 Task: Change the avatar of your profile to Tamagotchi.
Action: Mouse moved to (1088, 29)
Screenshot: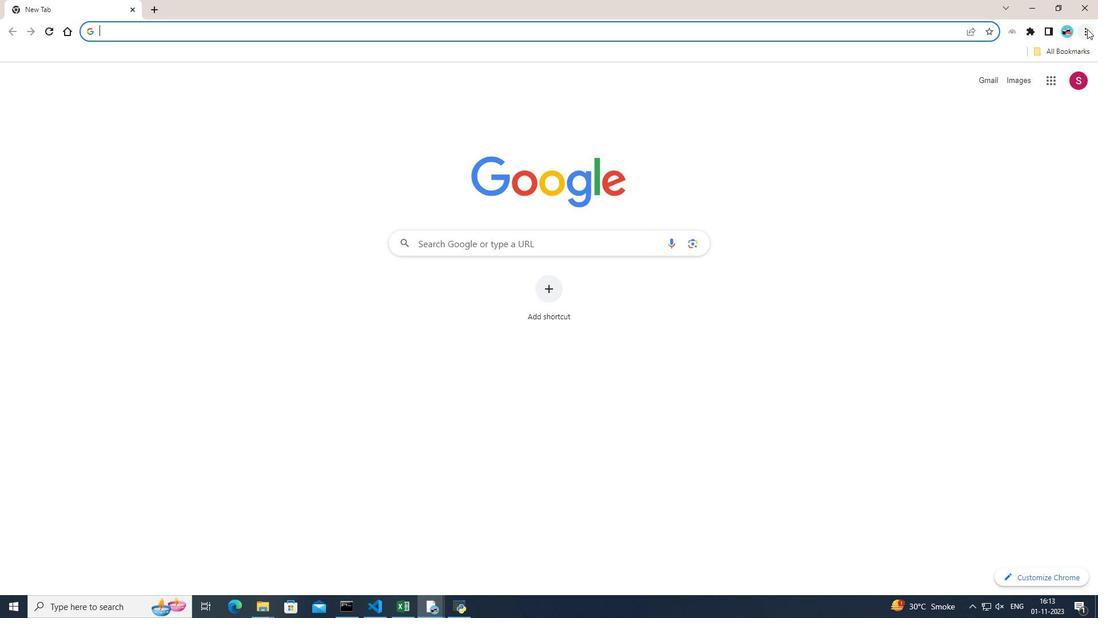 
Action: Mouse pressed left at (1088, 29)
Screenshot: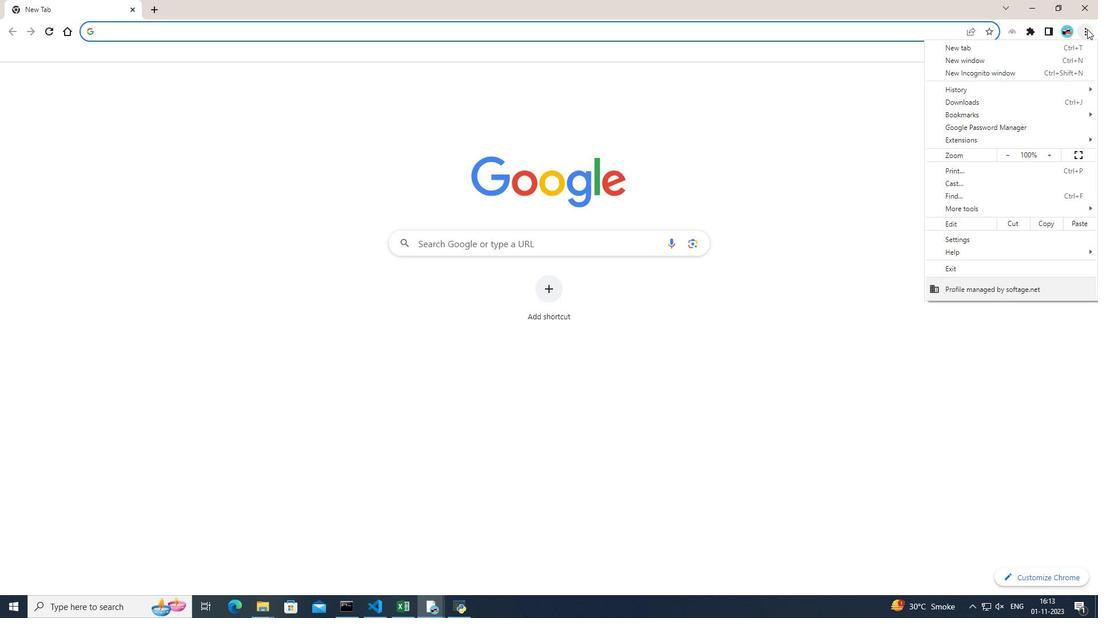 
Action: Mouse moved to (960, 243)
Screenshot: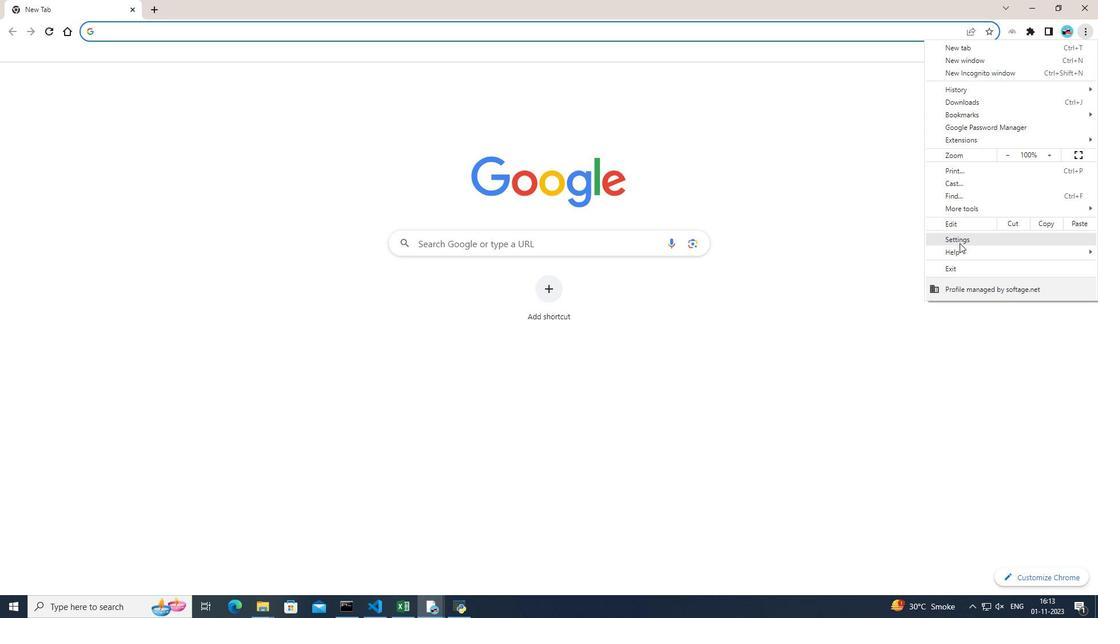 
Action: Mouse pressed left at (960, 243)
Screenshot: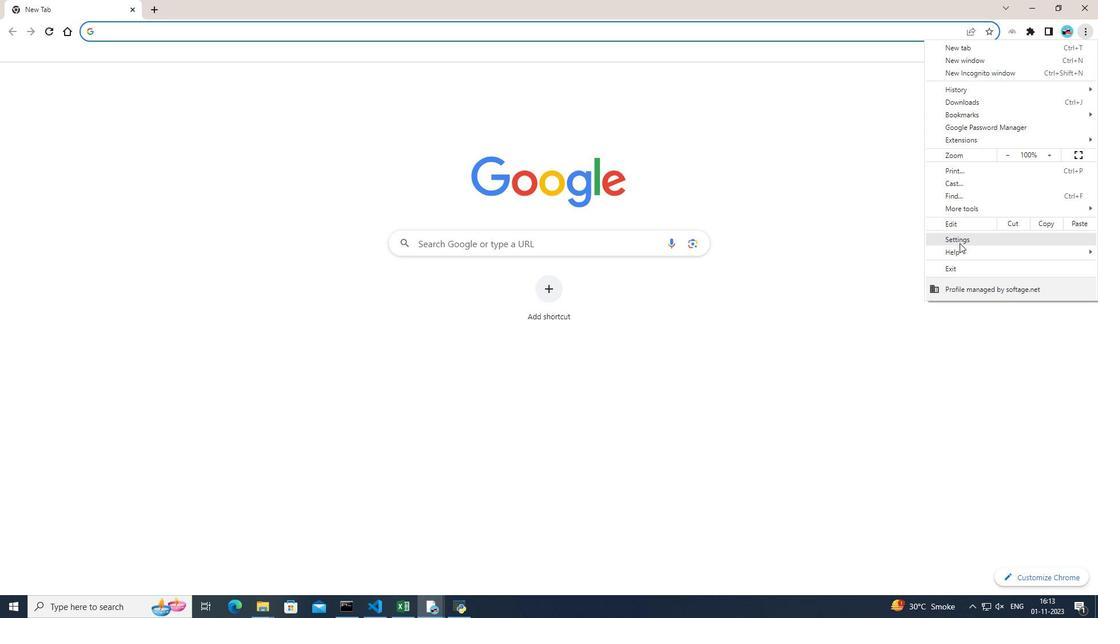 
Action: Mouse moved to (624, 266)
Screenshot: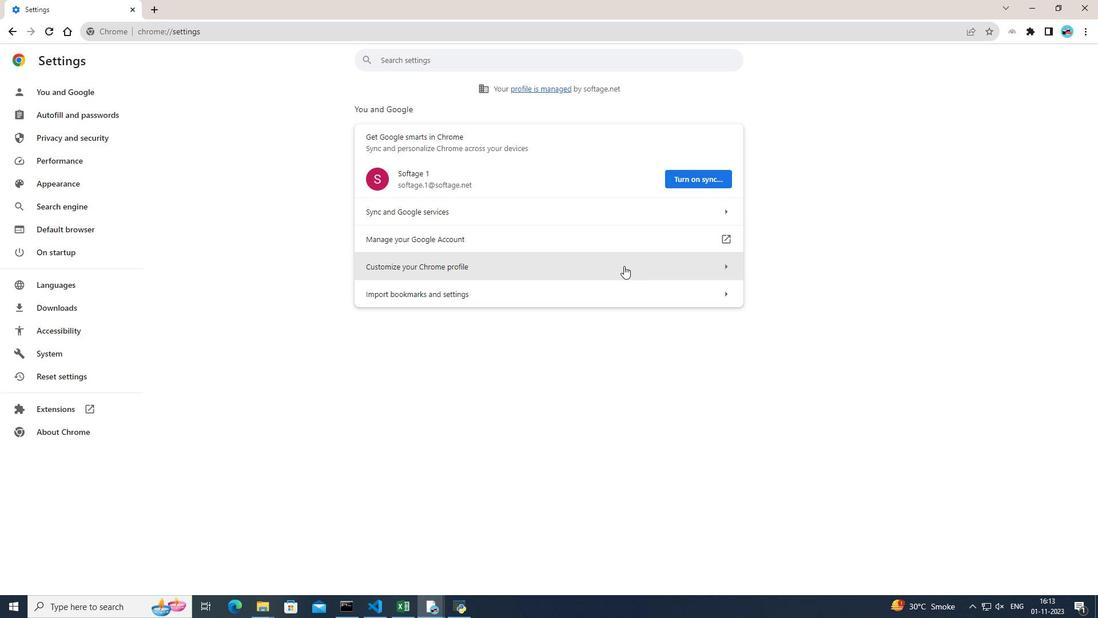 
Action: Mouse pressed left at (624, 266)
Screenshot: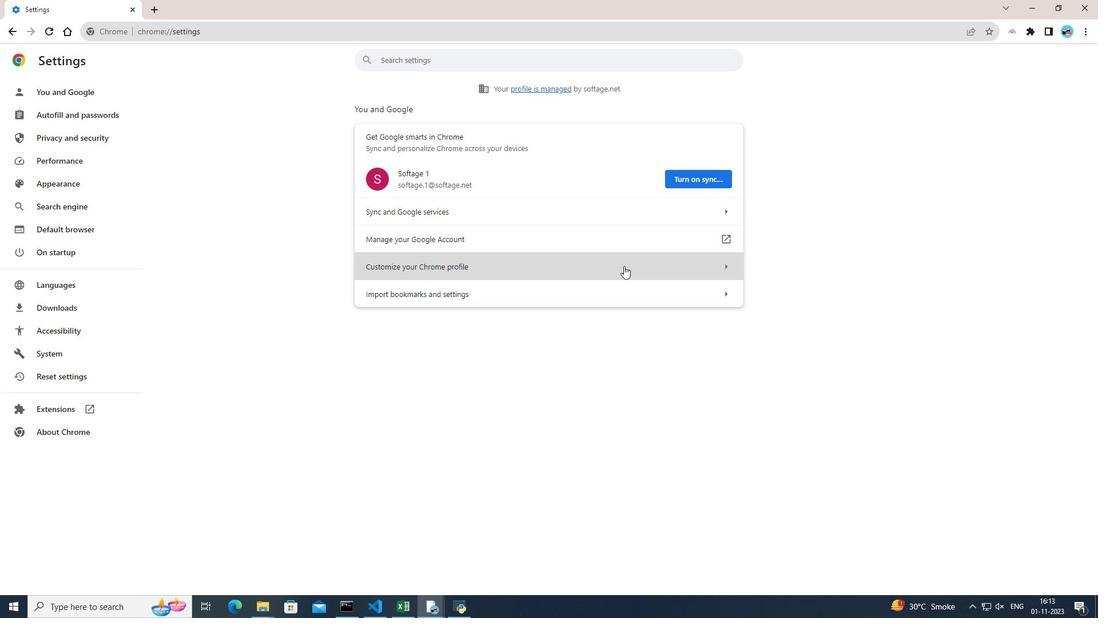 
Action: Mouse moved to (823, 302)
Screenshot: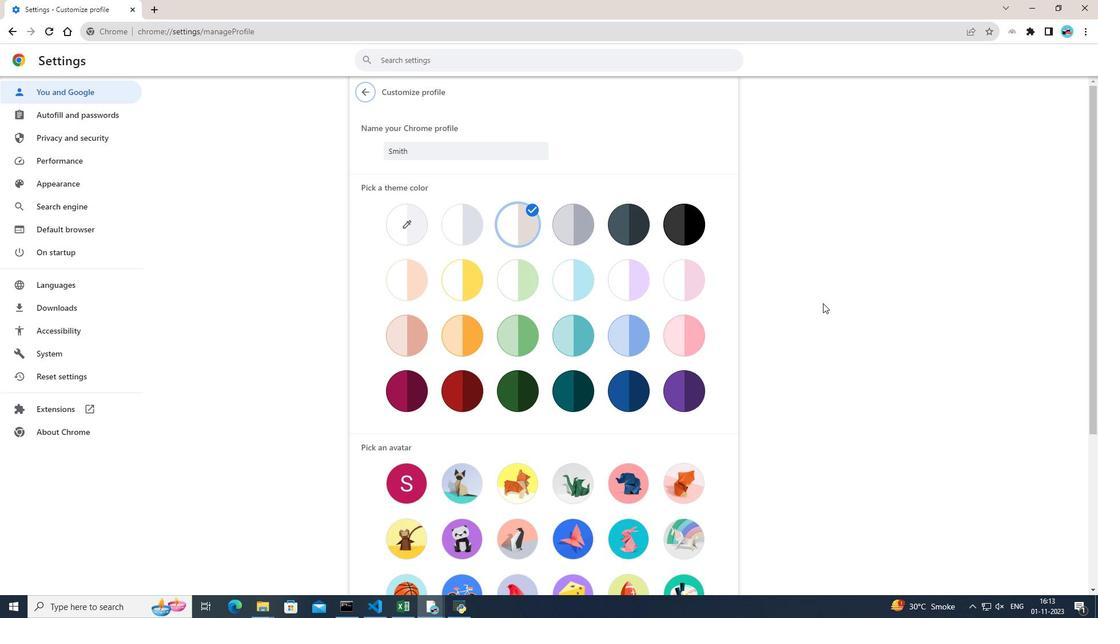 
Action: Mouse scrolled (823, 302) with delta (0, 0)
Screenshot: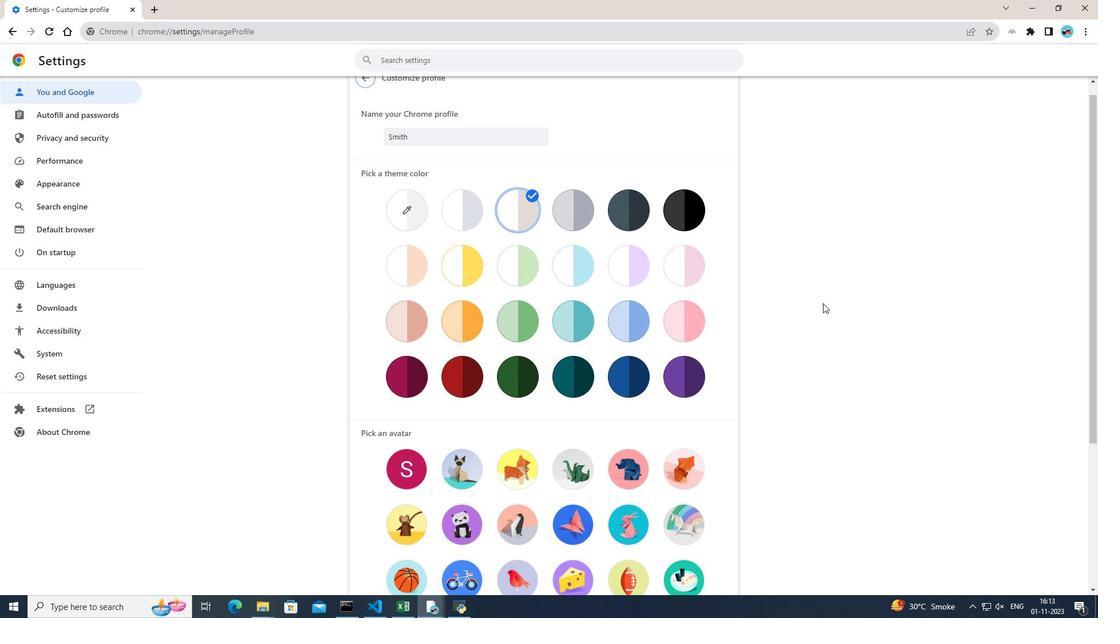 
Action: Mouse moved to (823, 303)
Screenshot: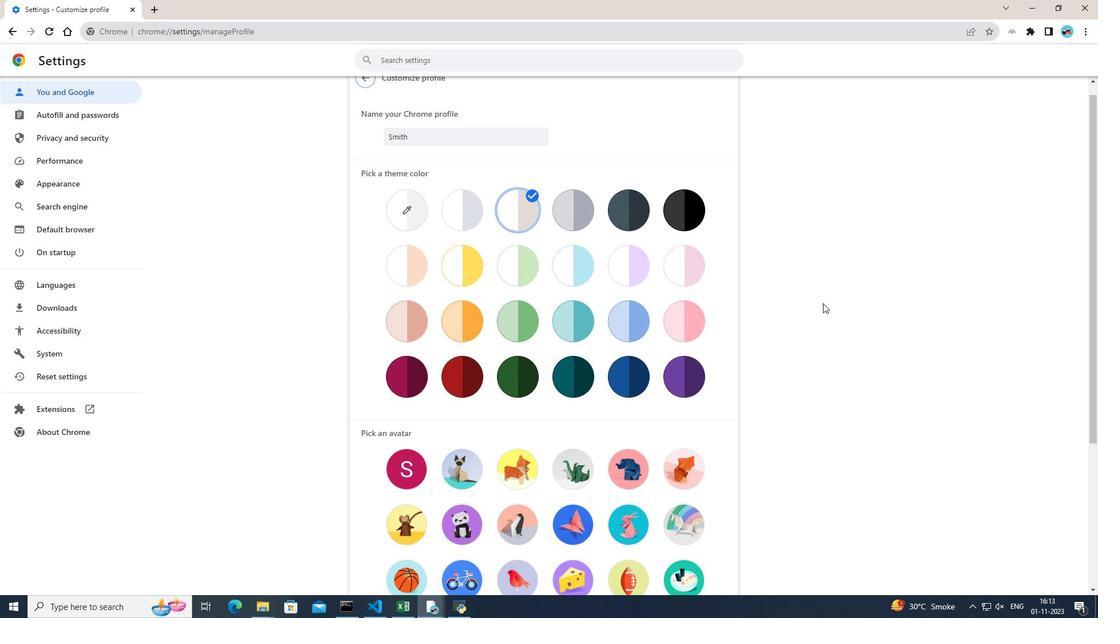 
Action: Mouse scrolled (823, 302) with delta (0, 0)
Screenshot: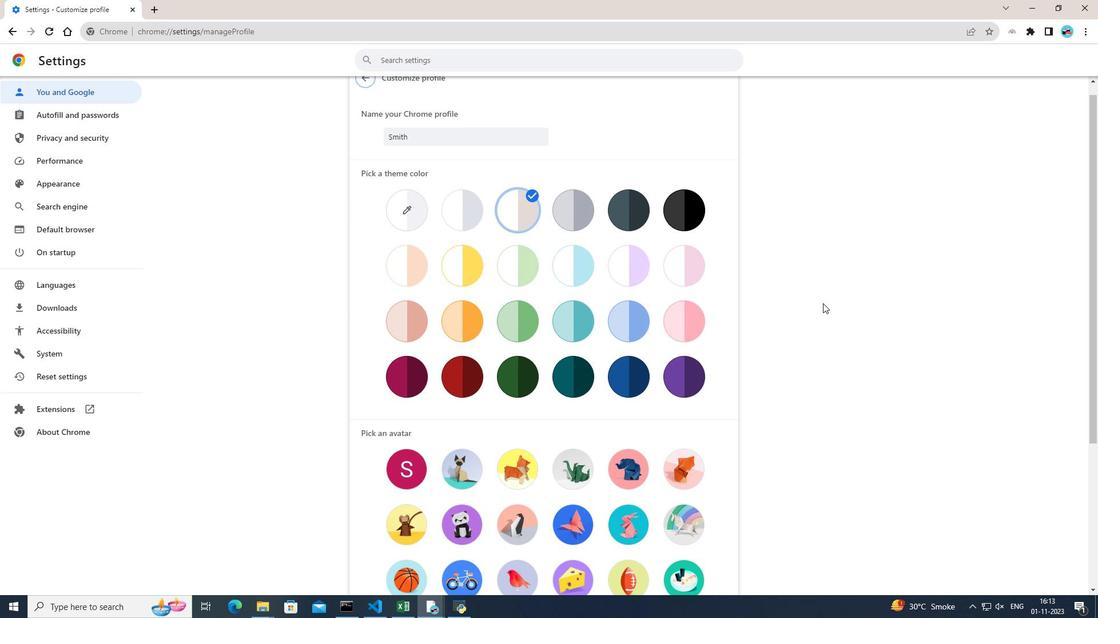 
Action: Mouse scrolled (823, 302) with delta (0, 0)
Screenshot: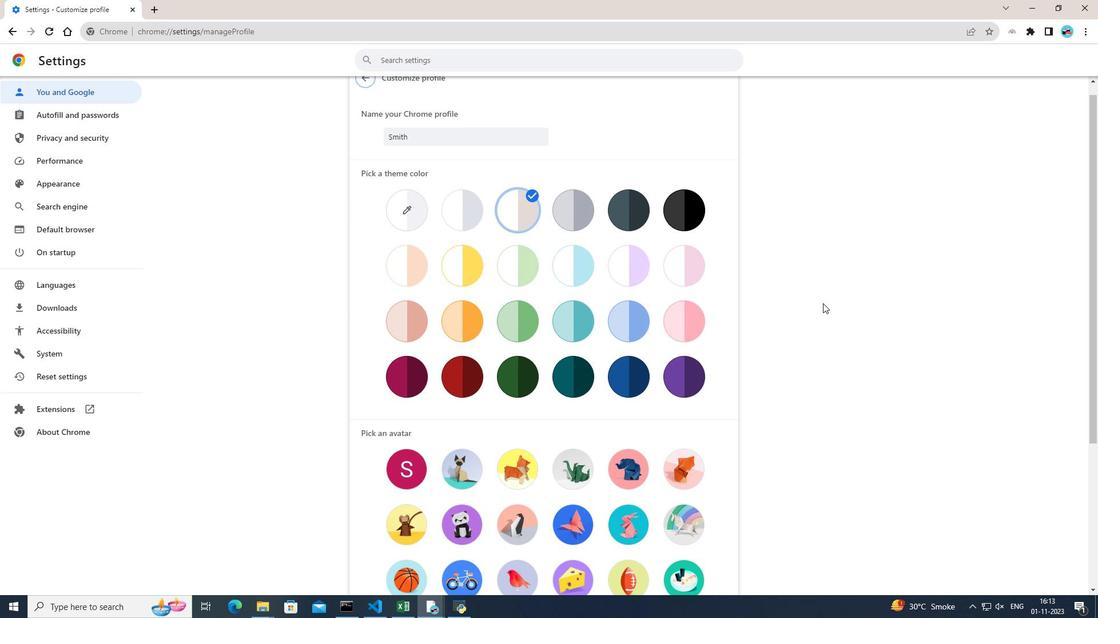 
Action: Mouse scrolled (823, 302) with delta (0, 0)
Screenshot: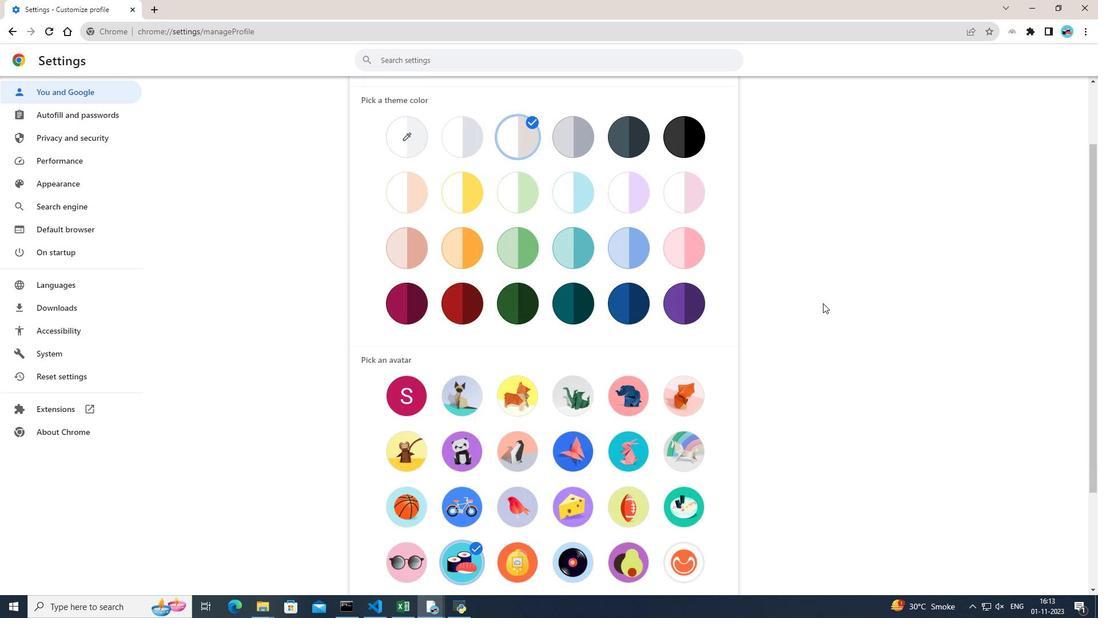 
Action: Mouse scrolled (823, 302) with delta (0, 0)
Screenshot: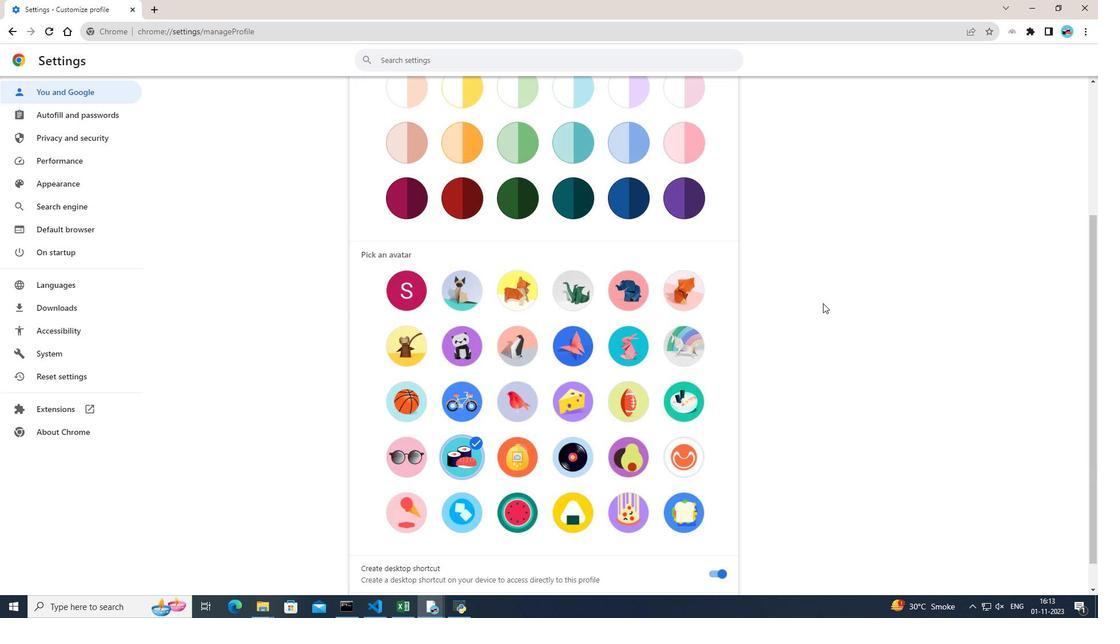 
Action: Mouse moved to (520, 426)
Screenshot: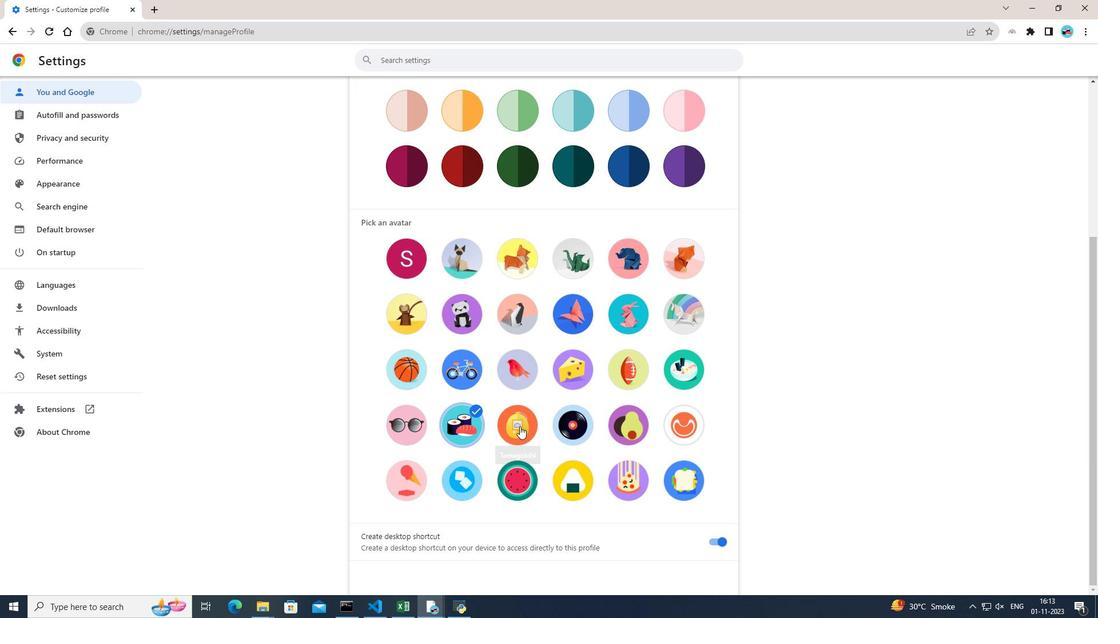 
Action: Mouse pressed left at (520, 426)
Screenshot: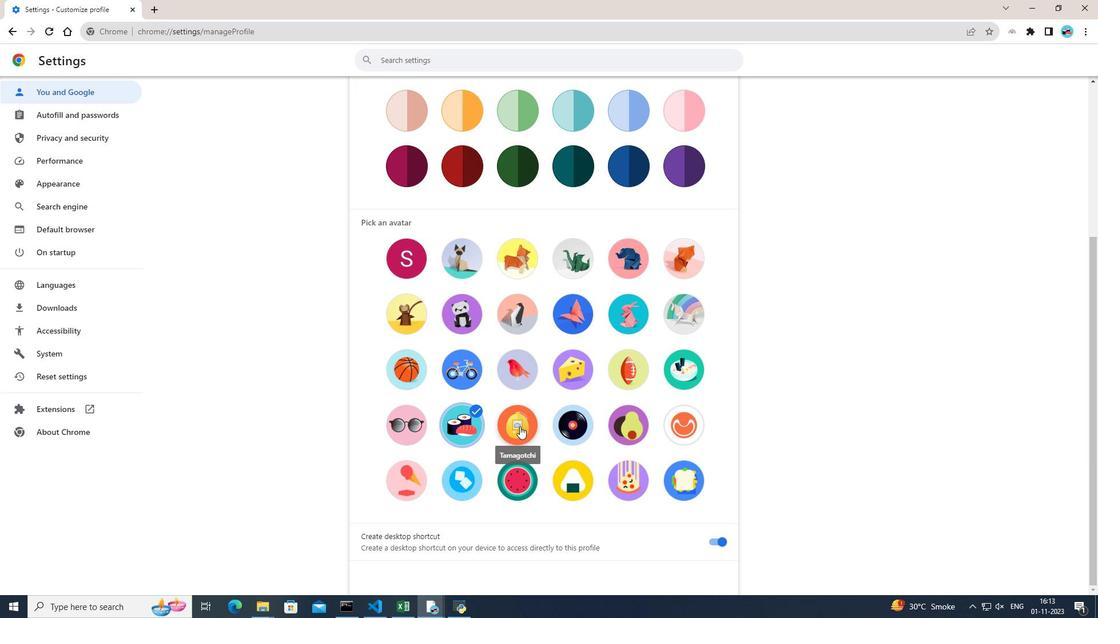 
Action: Mouse moved to (858, 418)
Screenshot: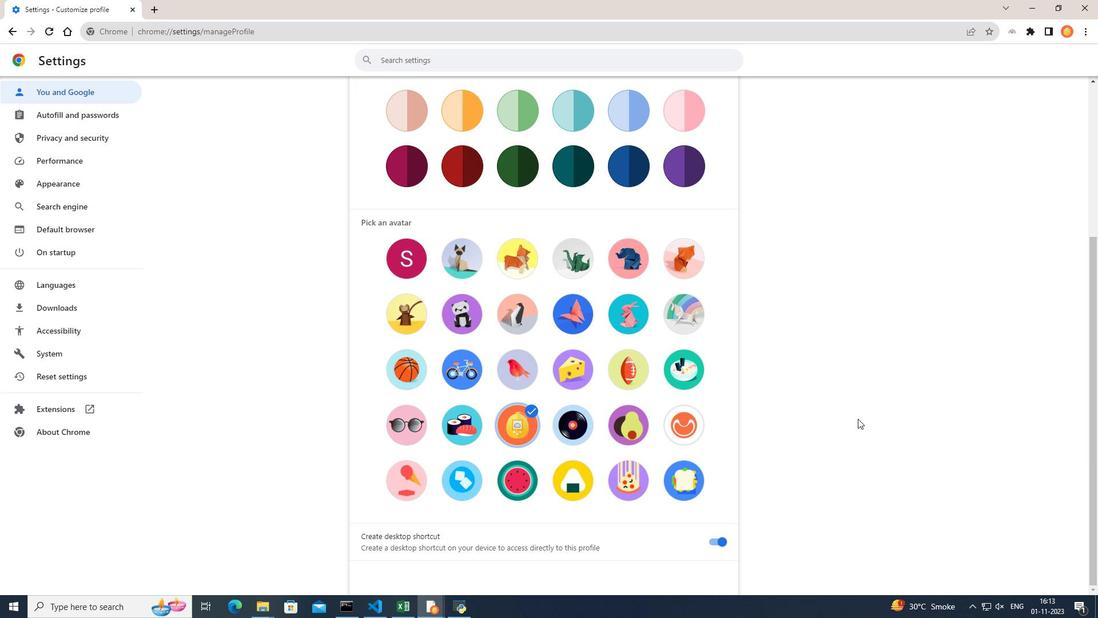 
